Task: Use the formula "BINOMDIST" in spreadsheet "Project protfolio".
Action: Mouse moved to (147, 78)
Screenshot: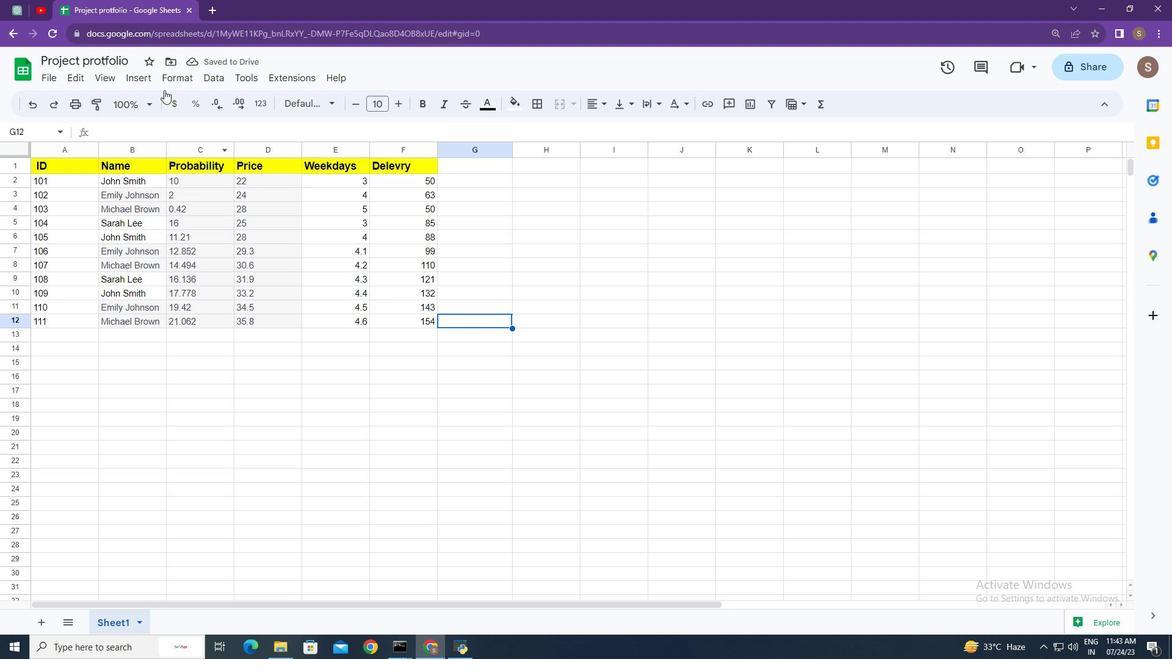 
Action: Mouse pressed left at (147, 78)
Screenshot: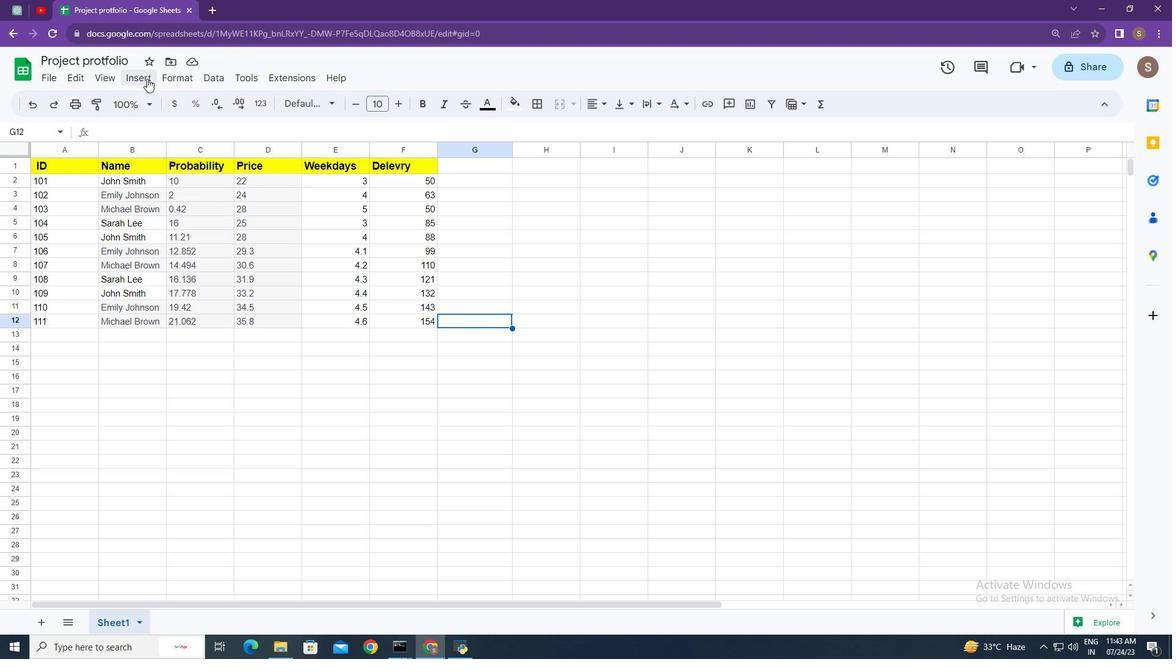 
Action: Mouse moved to (230, 315)
Screenshot: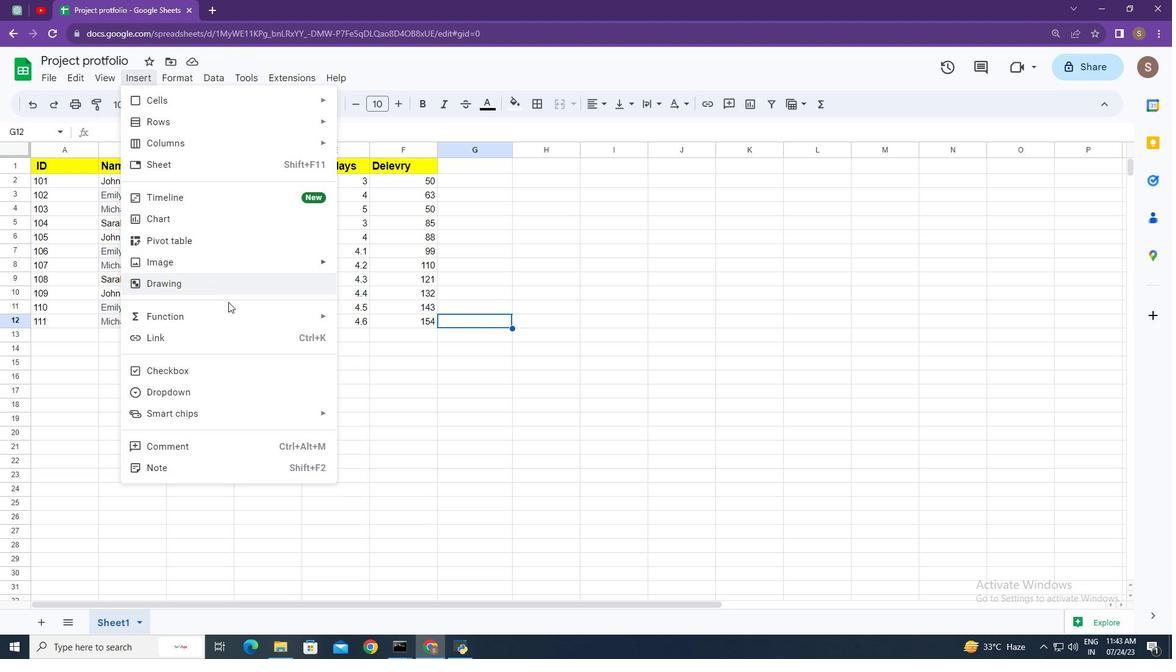 
Action: Mouse pressed left at (230, 315)
Screenshot: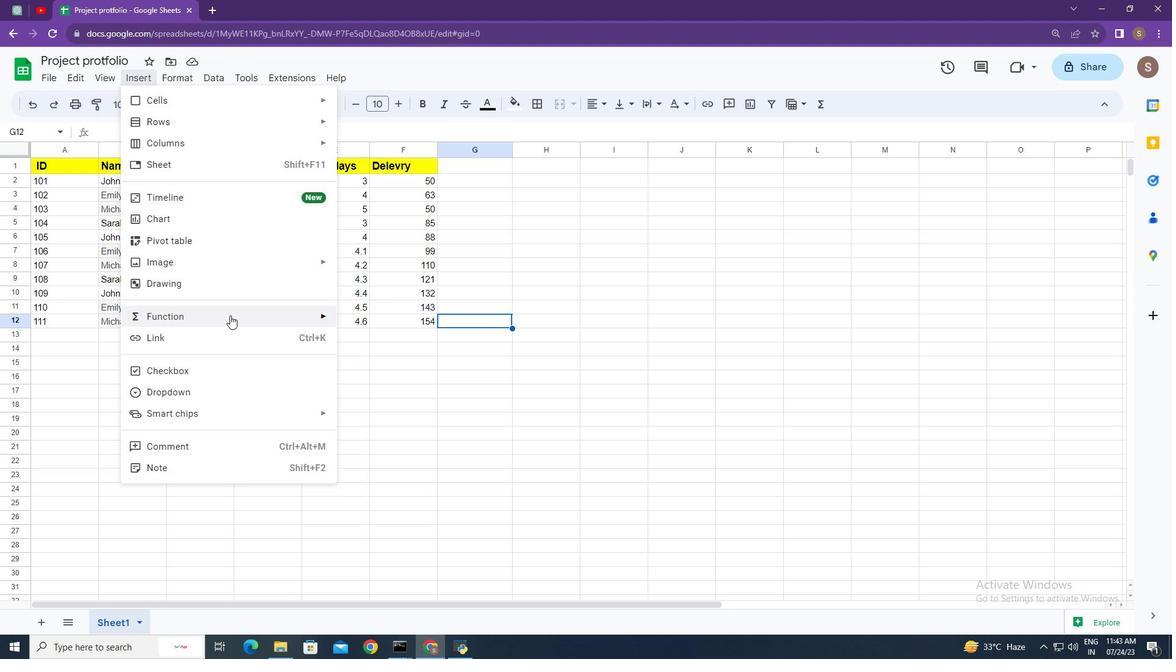 
Action: Mouse moved to (401, 246)
Screenshot: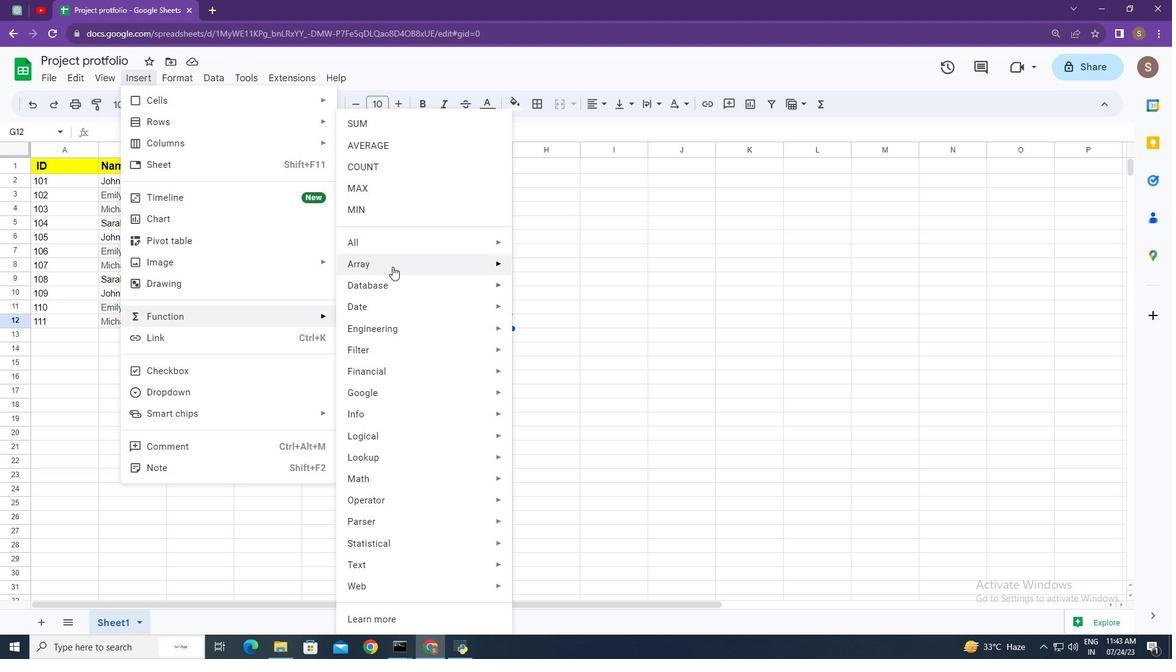 
Action: Mouse pressed left at (401, 246)
Screenshot: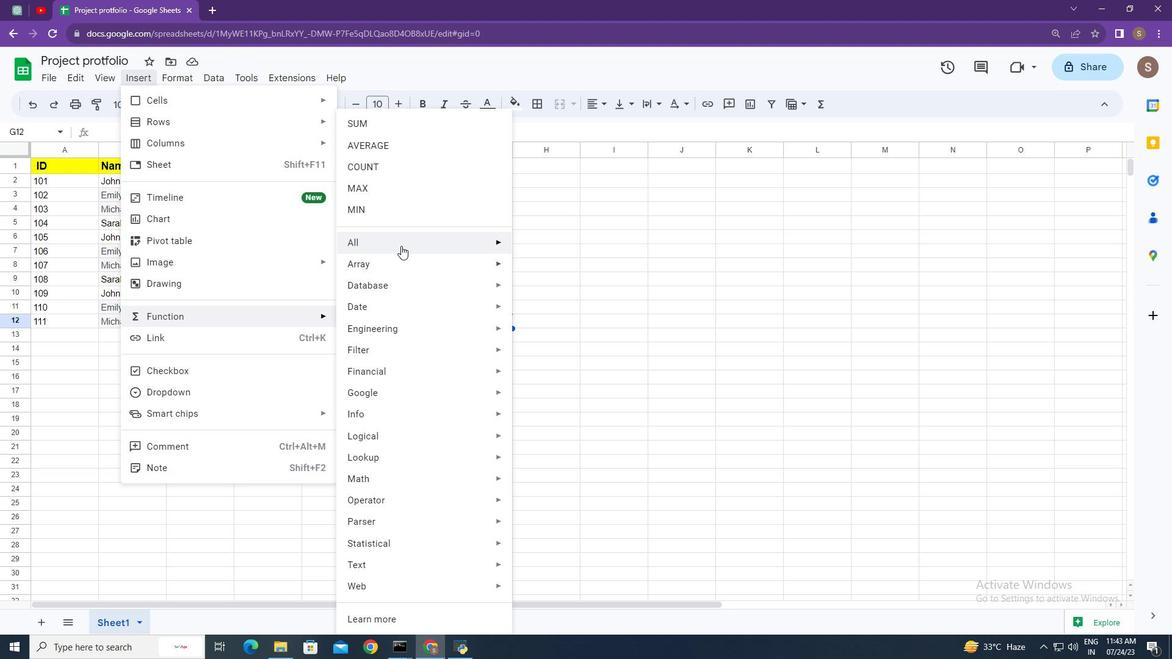 
Action: Mouse moved to (581, 466)
Screenshot: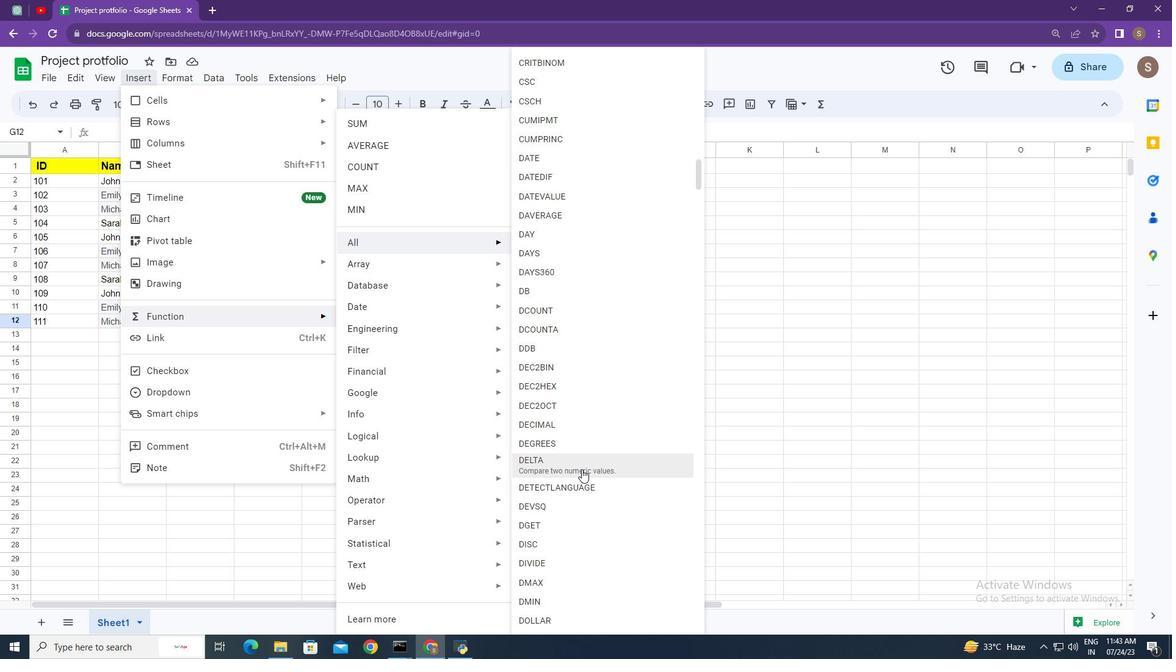 
Action: Mouse scrolled (581, 465) with delta (0, 0)
Screenshot: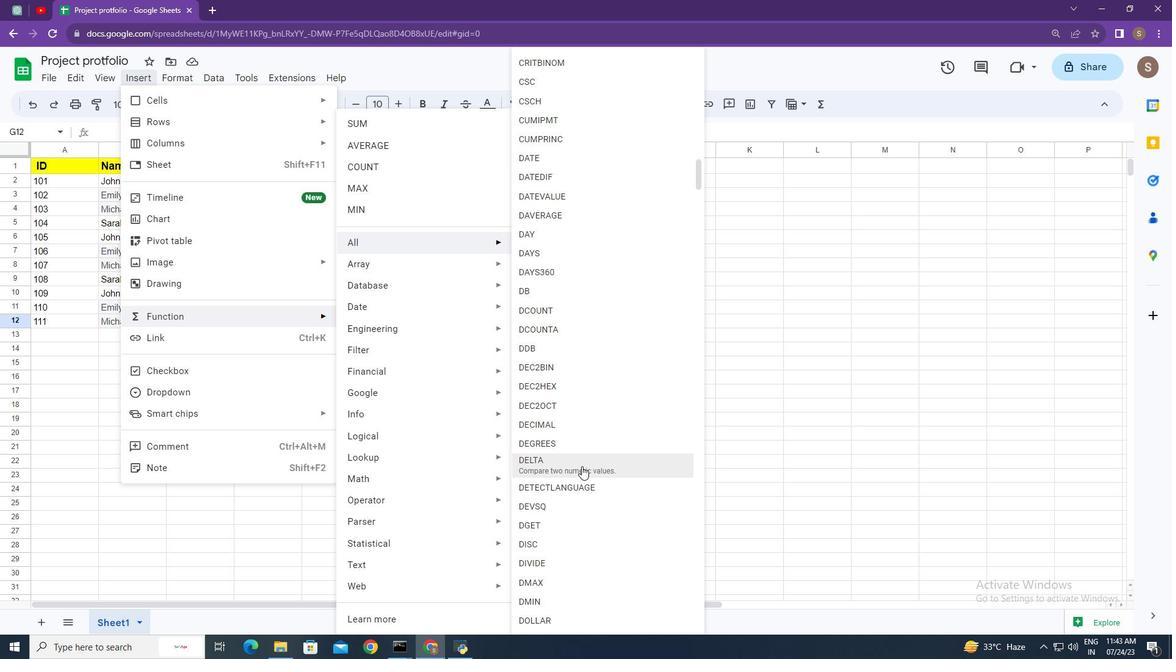 
Action: Mouse scrolled (581, 465) with delta (0, 0)
Screenshot: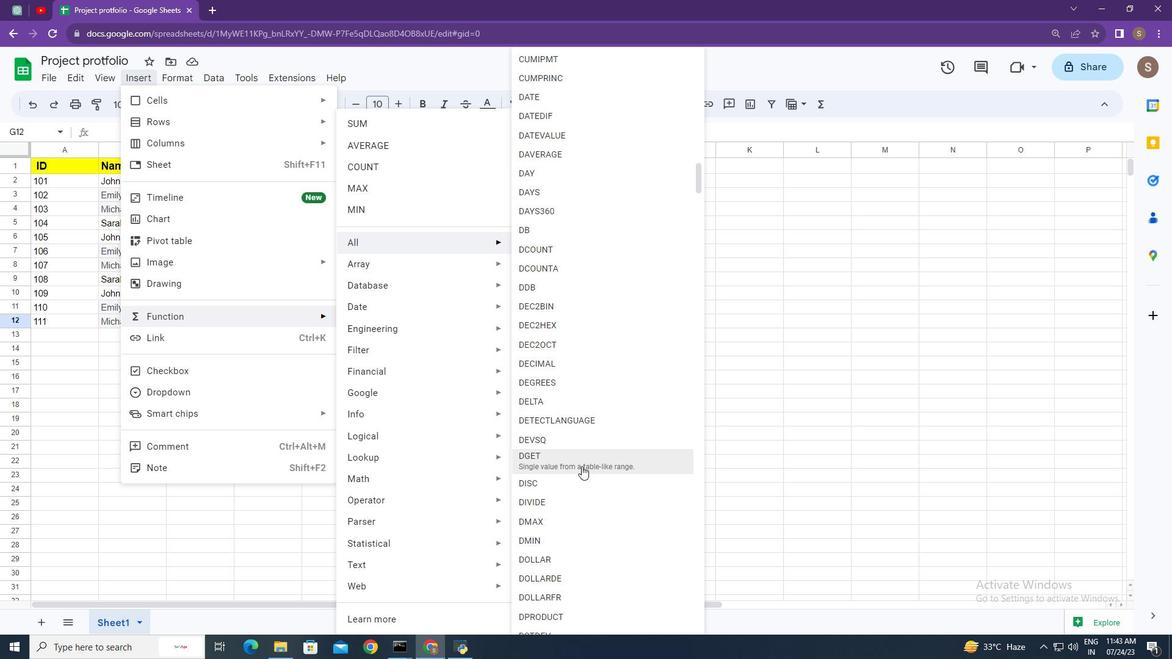
Action: Mouse moved to (577, 396)
Screenshot: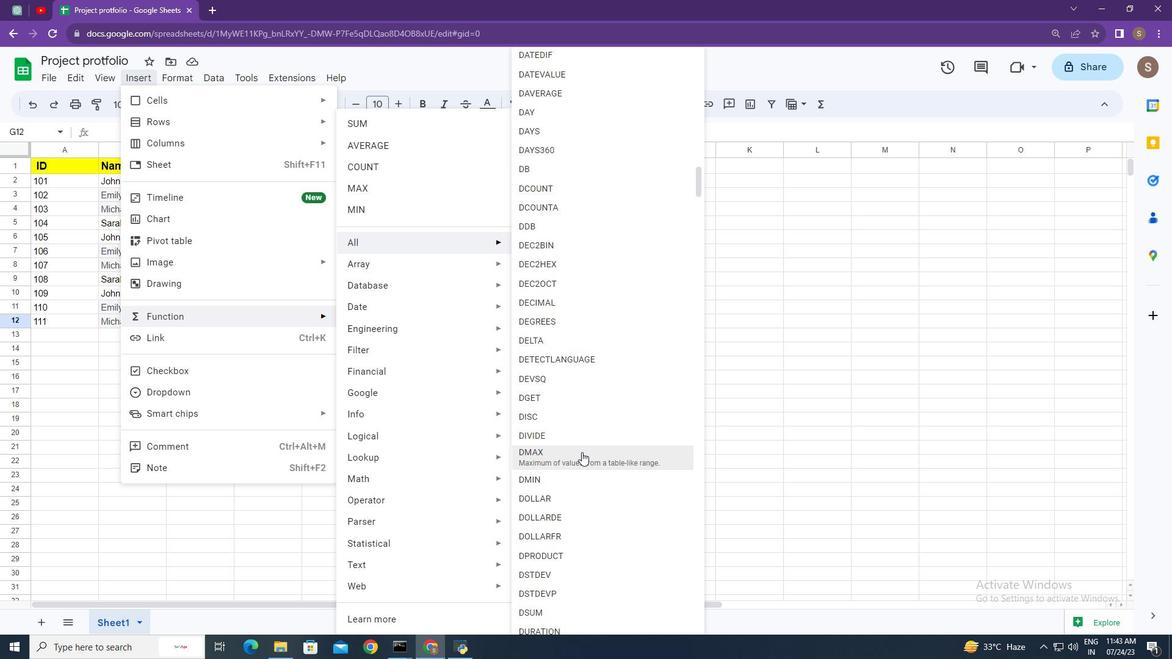 
Action: Mouse scrolled (577, 396) with delta (0, 0)
Screenshot: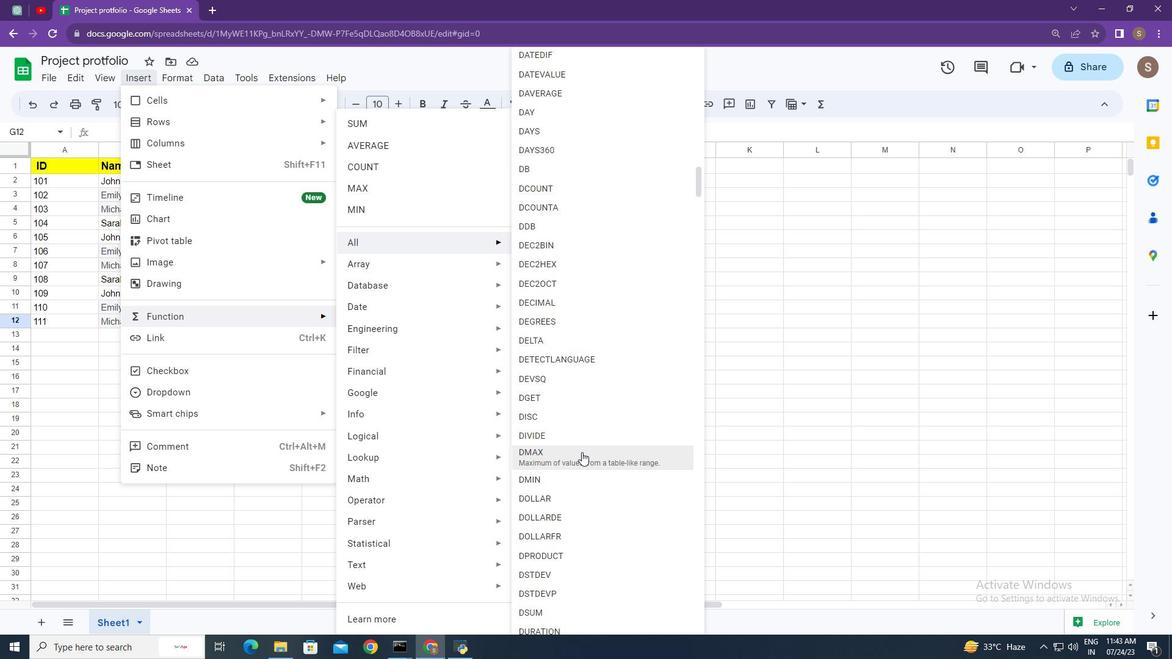 
Action: Mouse moved to (577, 395)
Screenshot: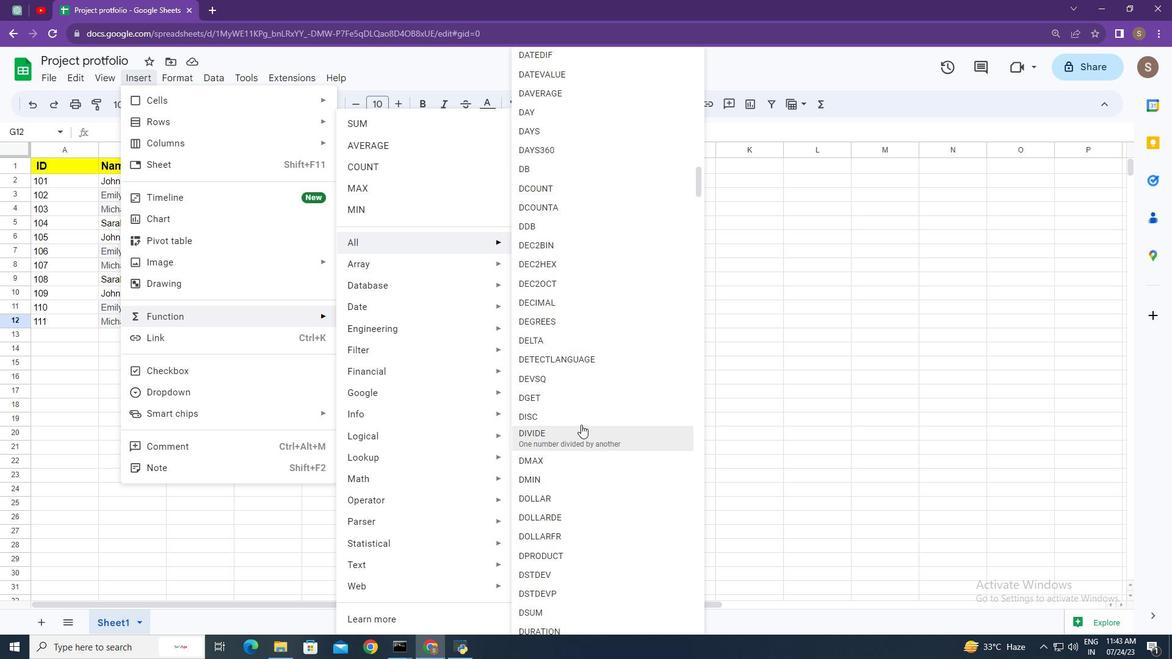 
Action: Mouse scrolled (577, 396) with delta (0, 0)
Screenshot: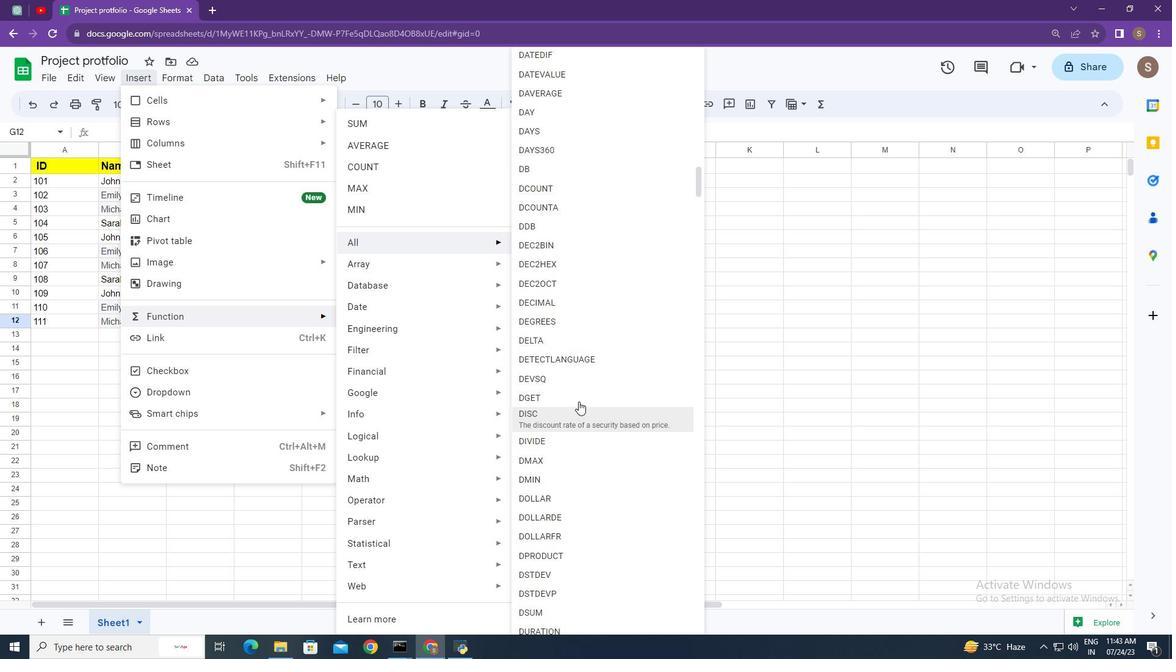 
Action: Mouse scrolled (577, 396) with delta (0, 0)
Screenshot: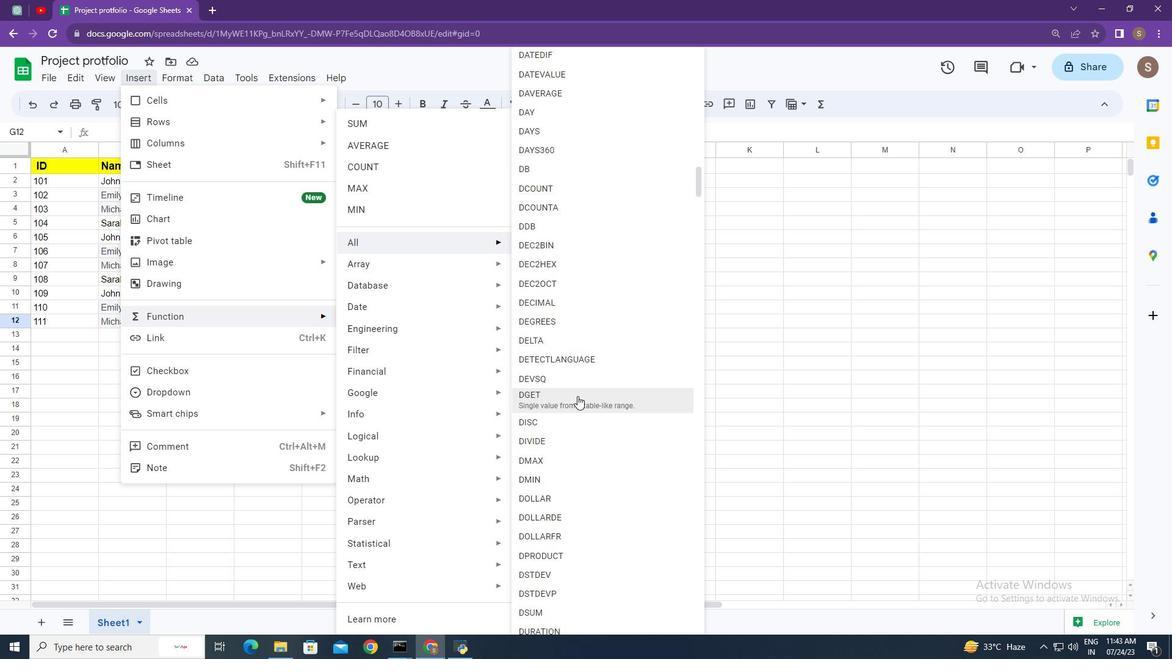 
Action: Mouse scrolled (577, 396) with delta (0, 0)
Screenshot: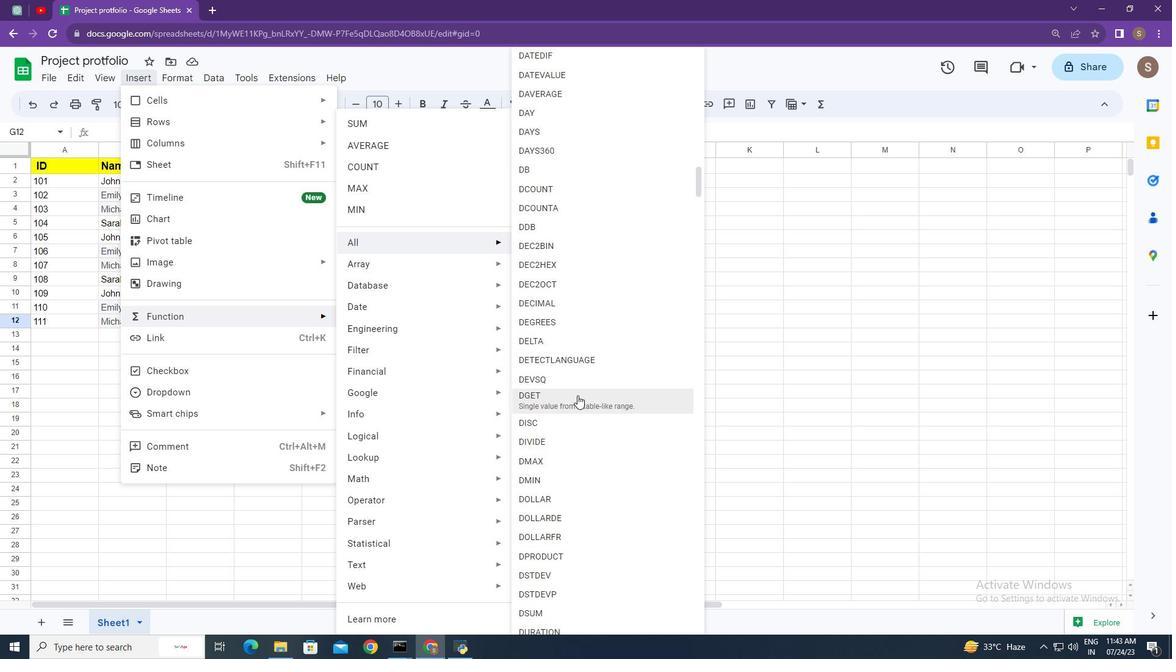 
Action: Mouse scrolled (577, 396) with delta (0, 0)
Screenshot: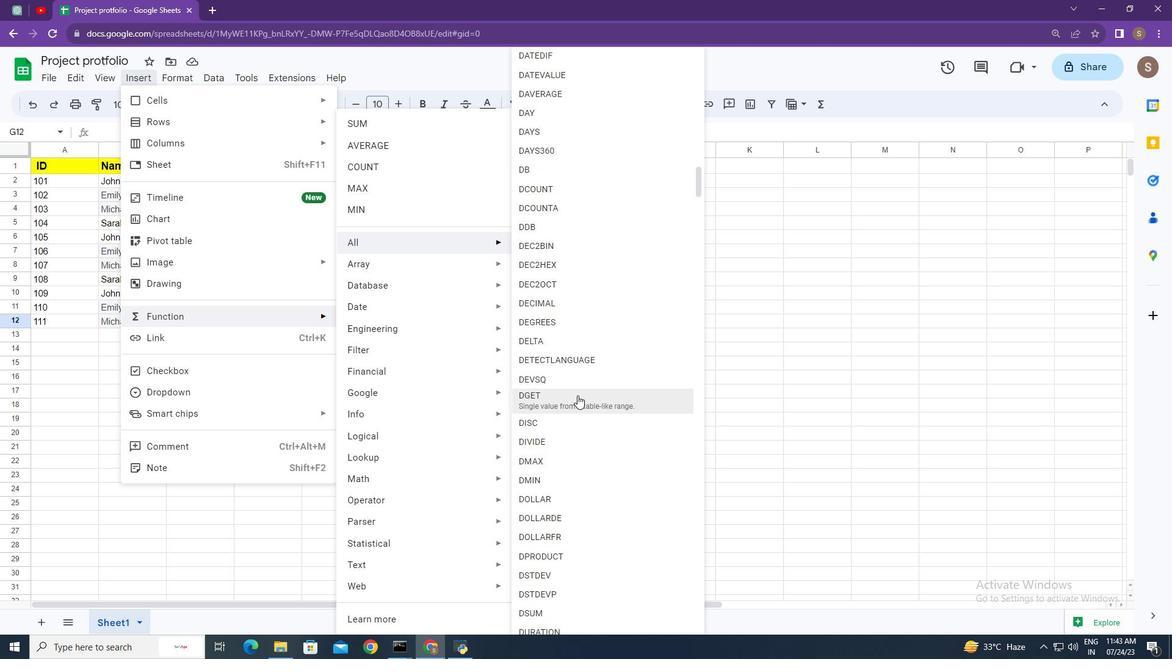 
Action: Mouse moved to (571, 371)
Screenshot: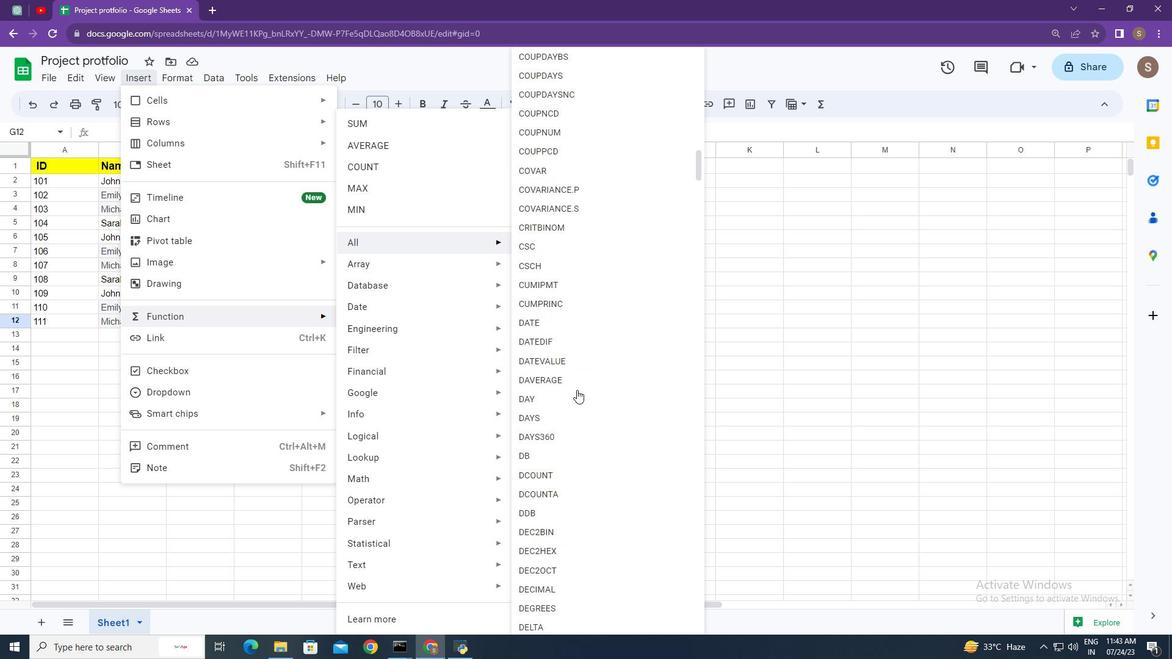 
Action: Mouse scrolled (571, 371) with delta (0, 0)
Screenshot: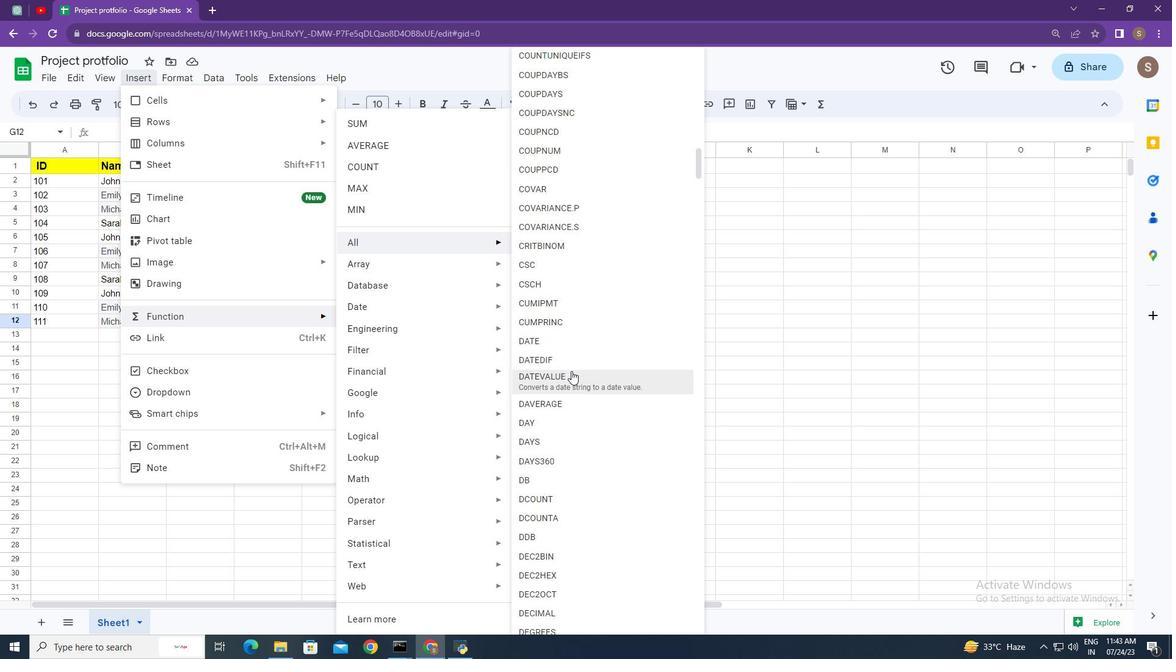 
Action: Mouse scrolled (571, 371) with delta (0, 0)
Screenshot: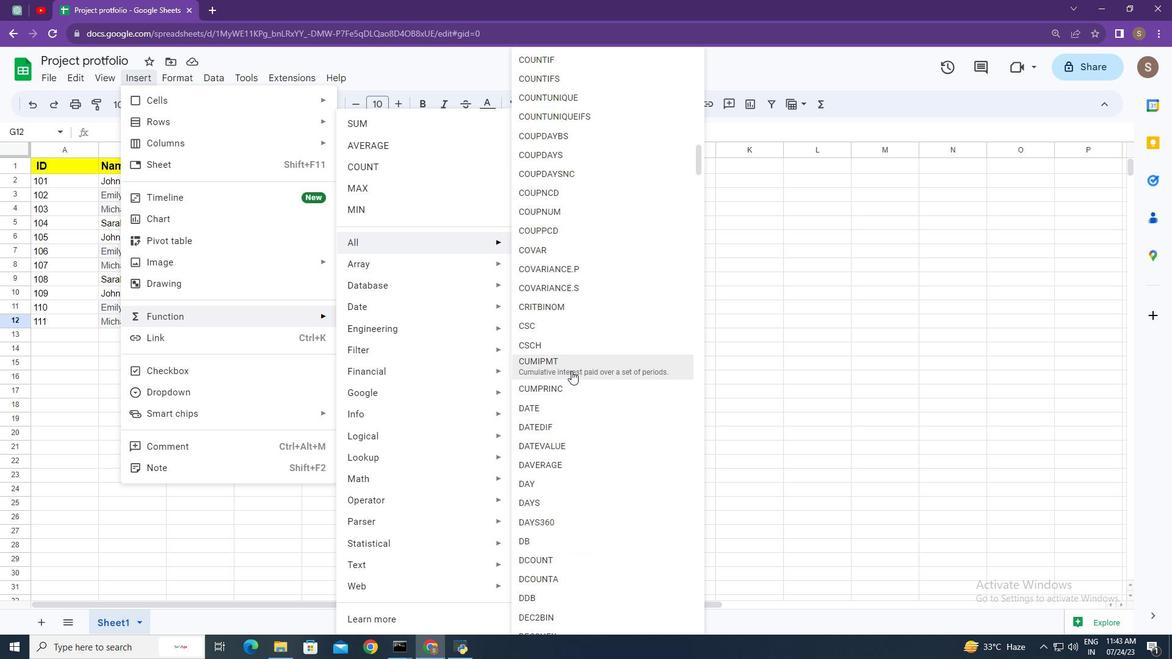 
Action: Mouse scrolled (571, 371) with delta (0, 0)
Screenshot: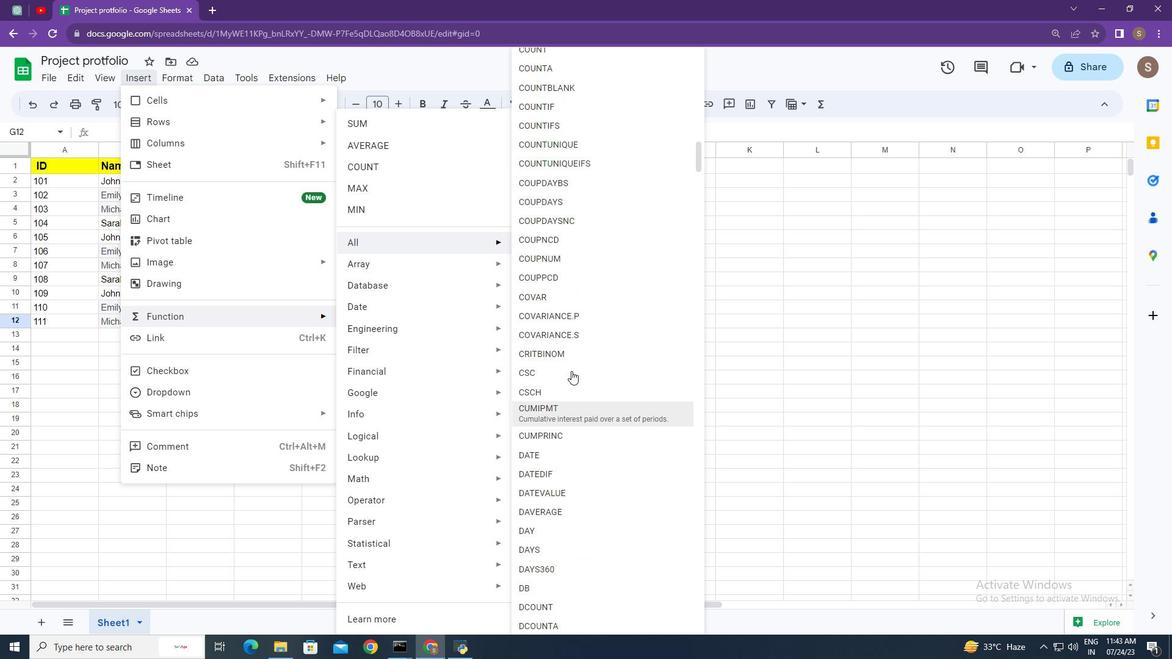 
Action: Mouse scrolled (571, 370) with delta (0, 0)
Screenshot: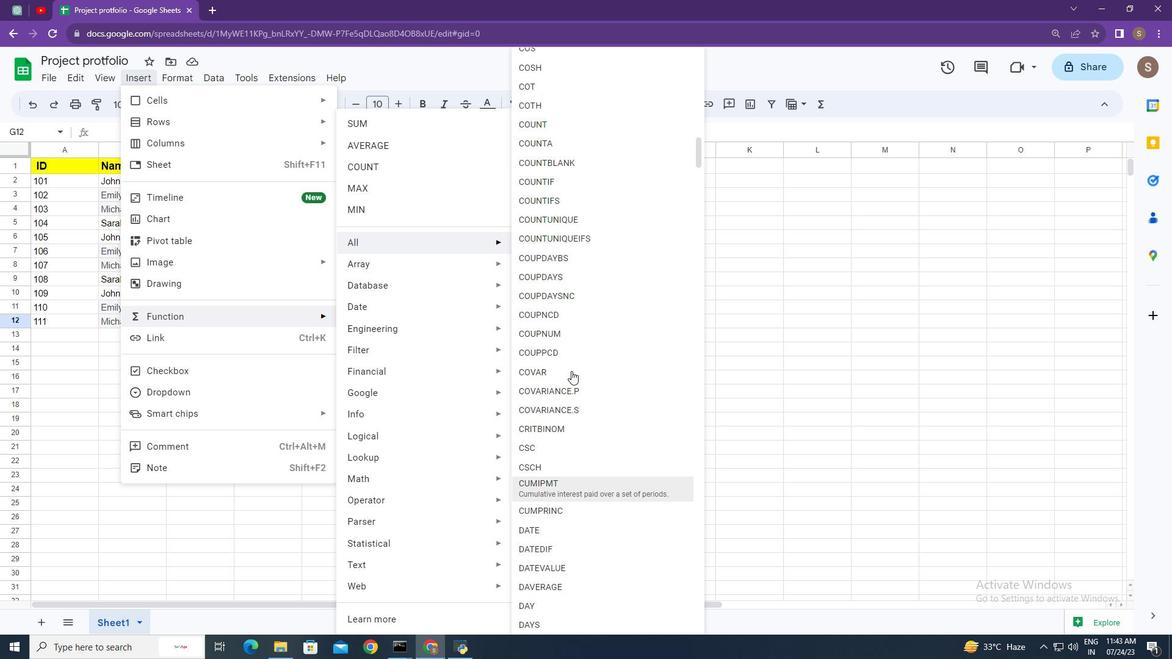 
Action: Mouse scrolled (571, 371) with delta (0, 0)
Screenshot: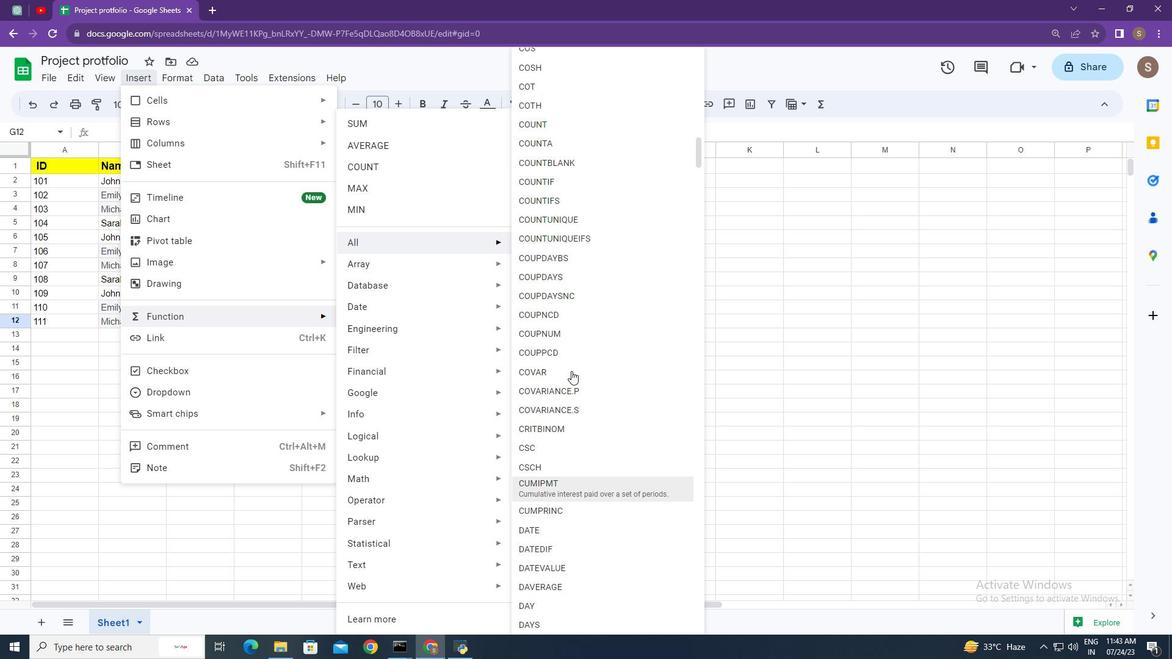
Action: Mouse scrolled (571, 371) with delta (0, 0)
Screenshot: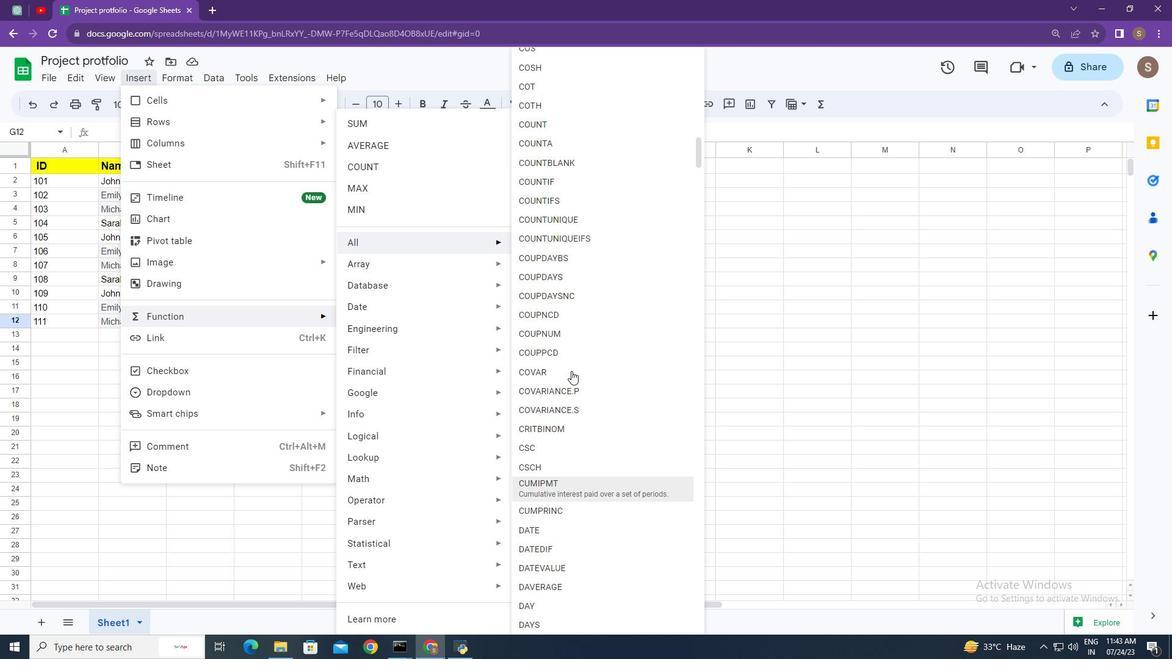 
Action: Mouse scrolled (571, 371) with delta (0, 0)
Screenshot: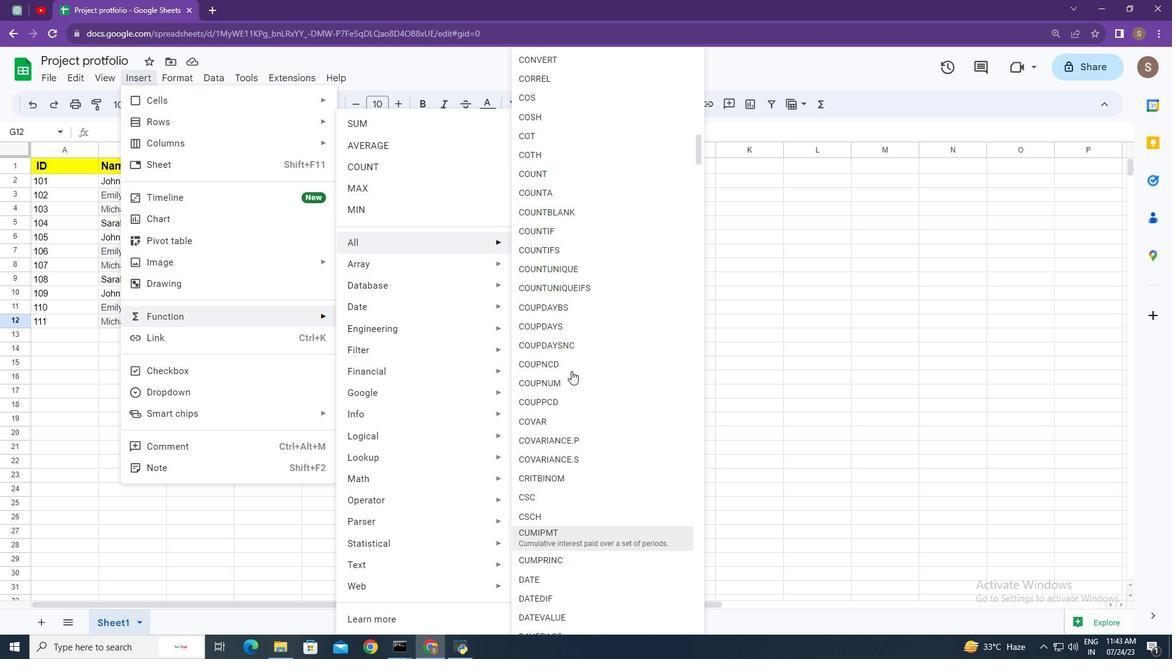 
Action: Mouse scrolled (571, 371) with delta (0, 0)
Screenshot: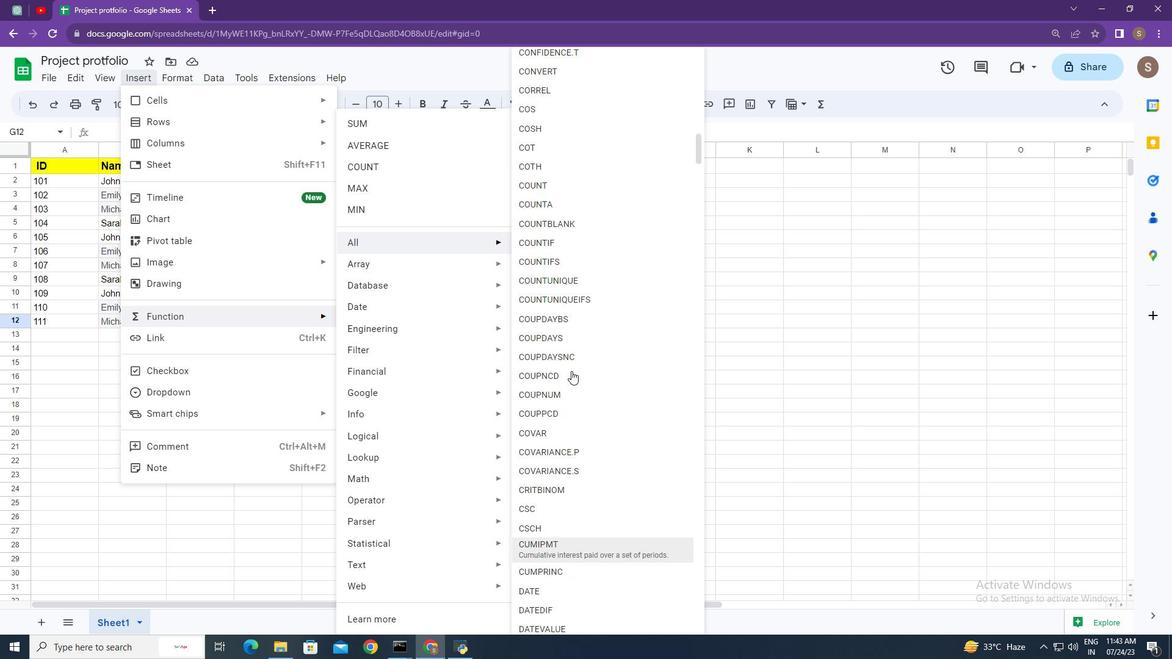 
Action: Mouse scrolled (571, 371) with delta (0, 0)
Screenshot: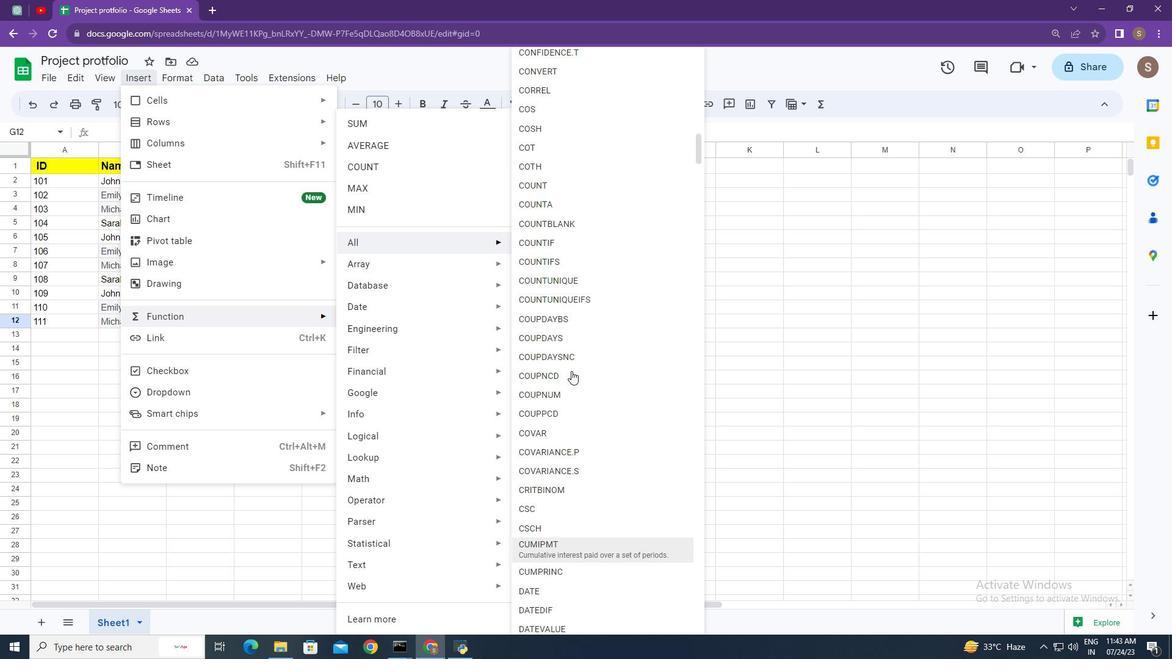 
Action: Mouse scrolled (571, 371) with delta (0, 0)
Screenshot: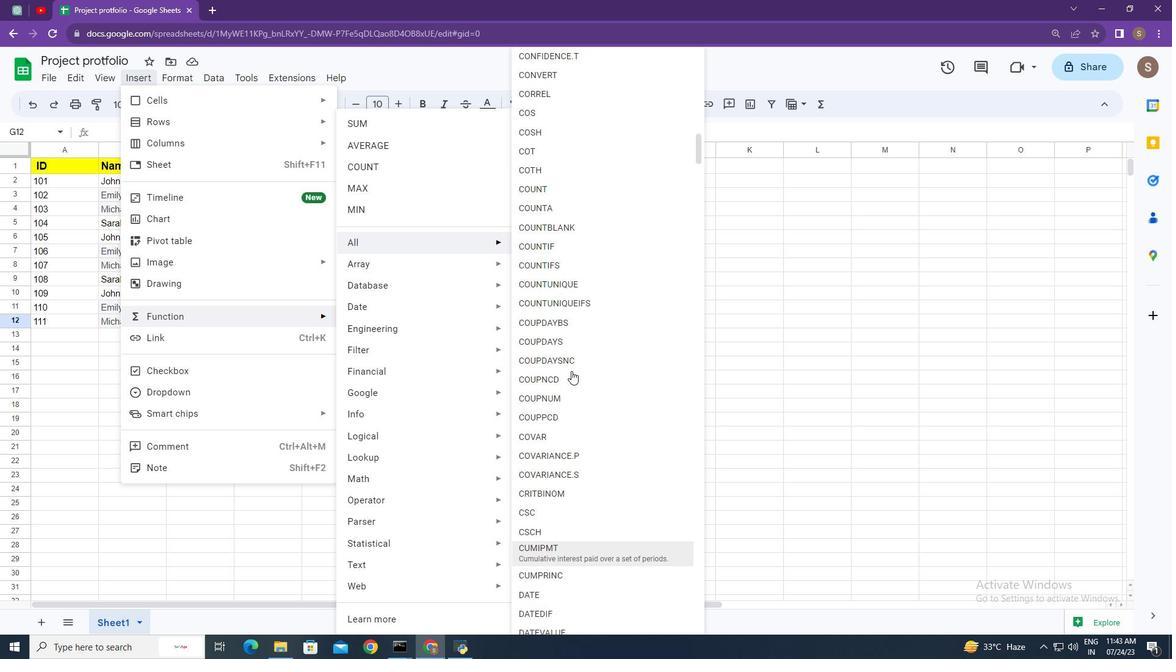 
Action: Mouse moved to (571, 360)
Screenshot: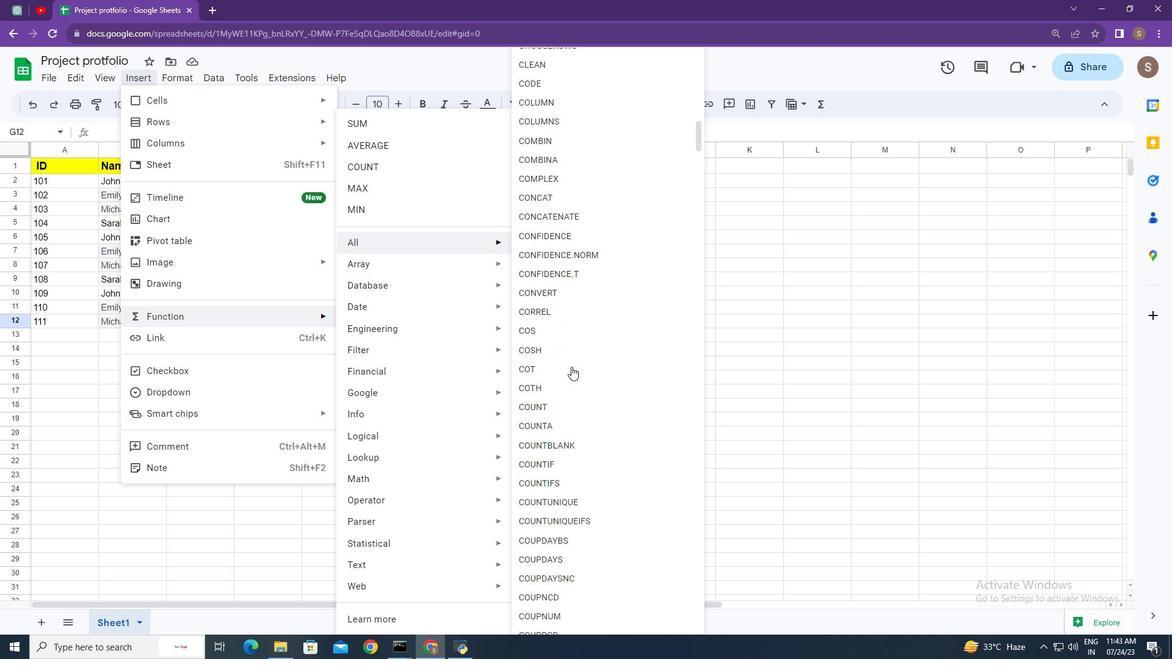 
Action: Mouse scrolled (571, 361) with delta (0, 0)
Screenshot: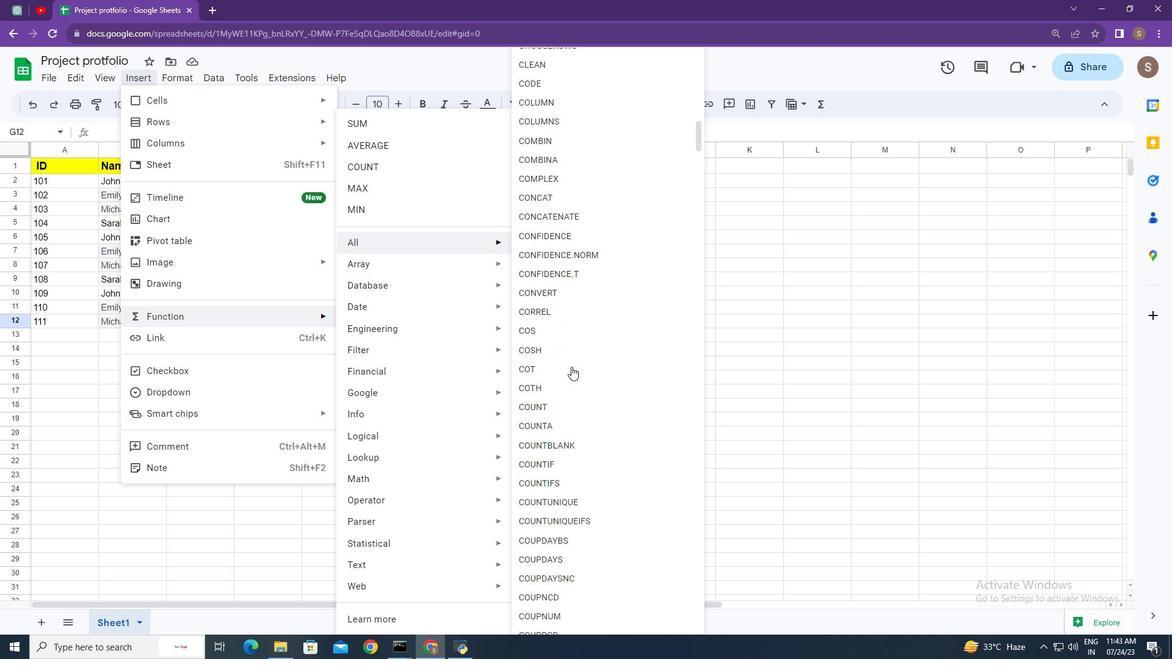 
Action: Mouse moved to (571, 359)
Screenshot: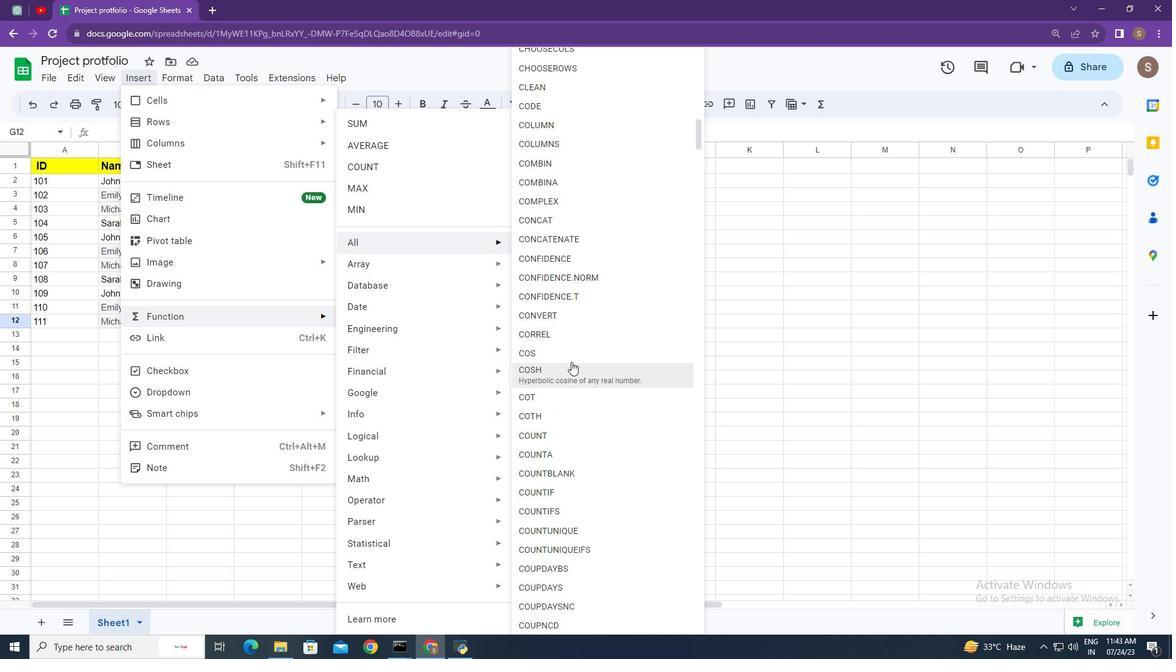 
Action: Mouse scrolled (571, 360) with delta (0, 0)
Screenshot: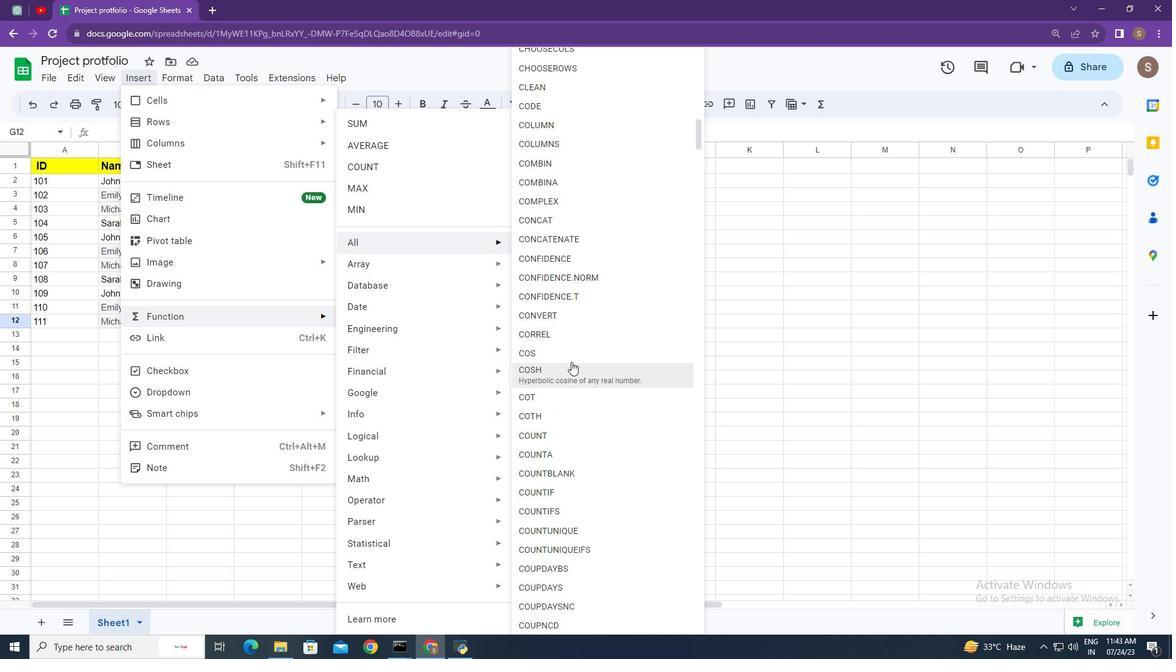 
Action: Mouse scrolled (571, 360) with delta (0, 0)
Screenshot: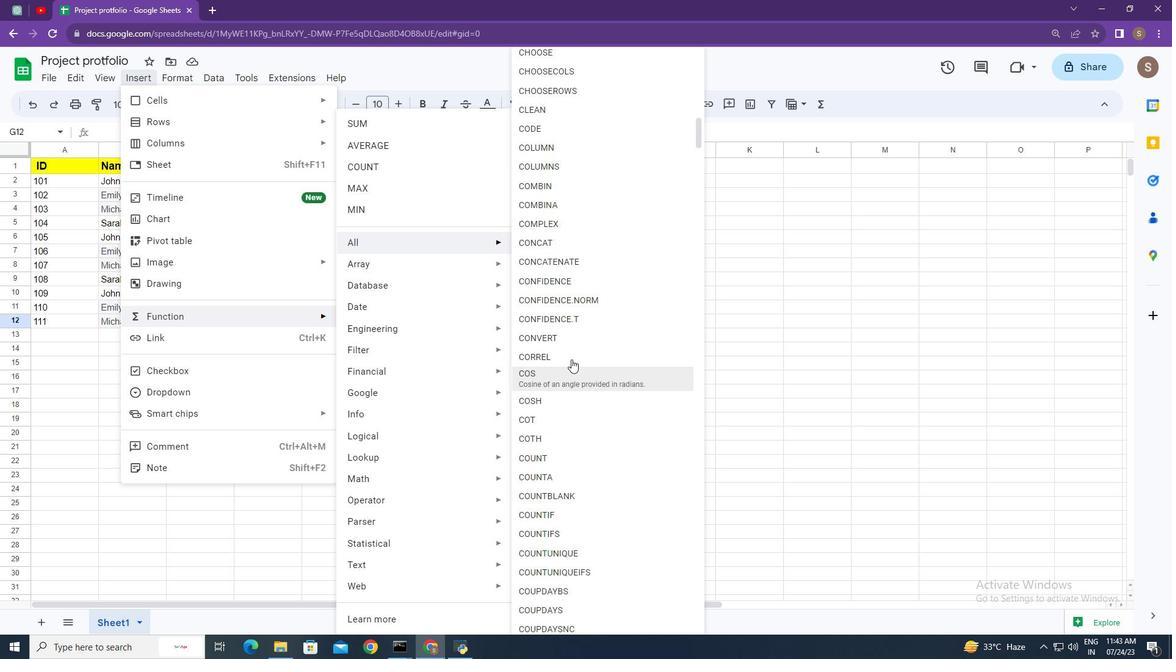 
Action: Mouse scrolled (571, 360) with delta (0, 0)
Screenshot: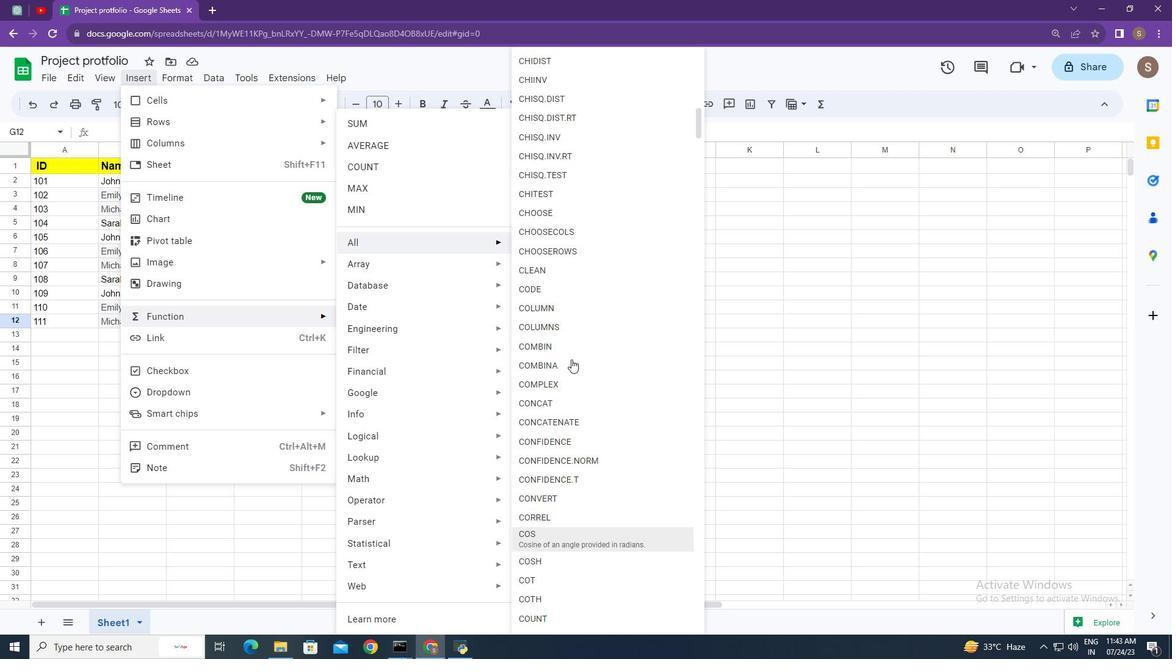 
Action: Mouse scrolled (571, 360) with delta (0, 0)
Screenshot: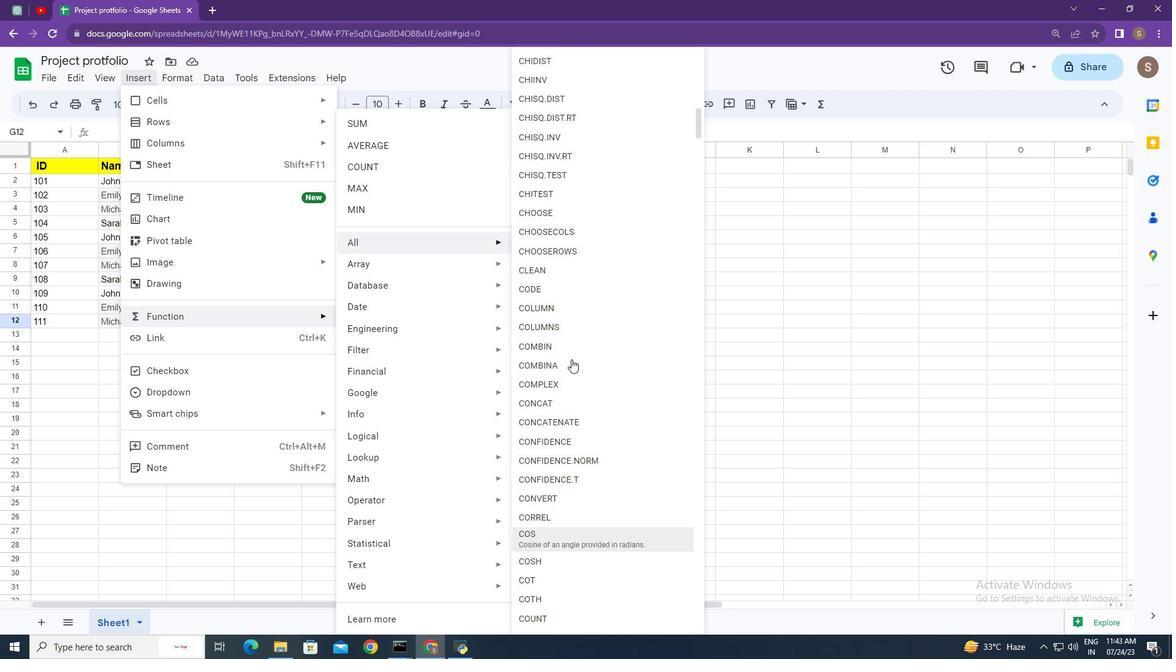 
Action: Mouse scrolled (571, 360) with delta (0, 0)
Screenshot: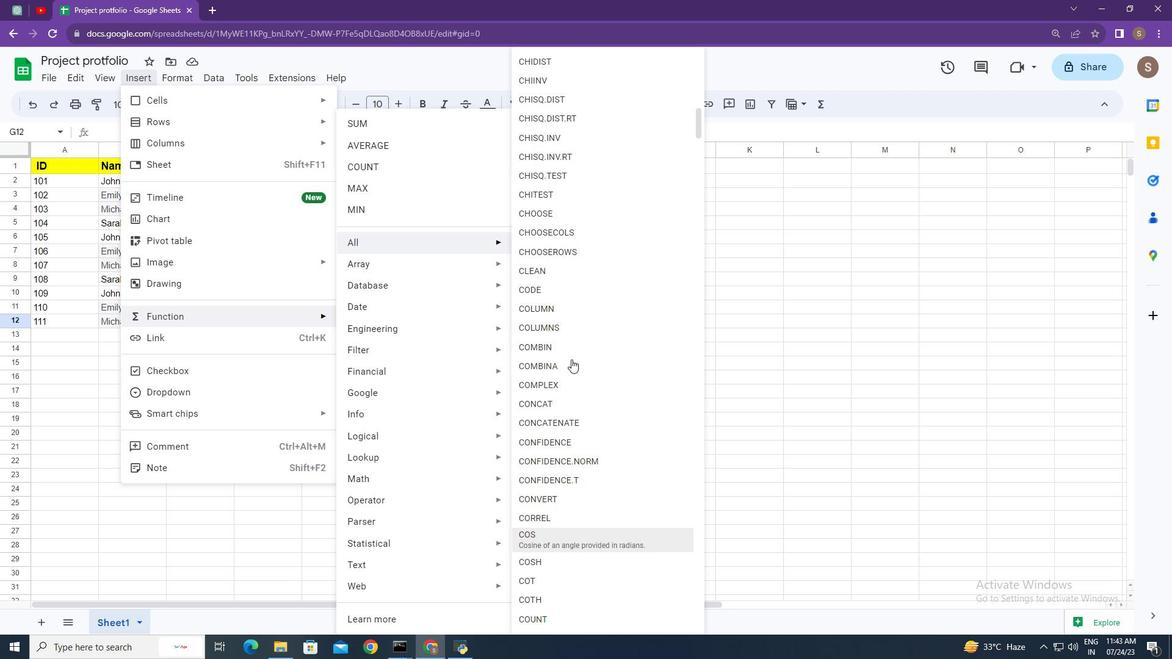 
Action: Mouse scrolled (571, 360) with delta (0, 0)
Screenshot: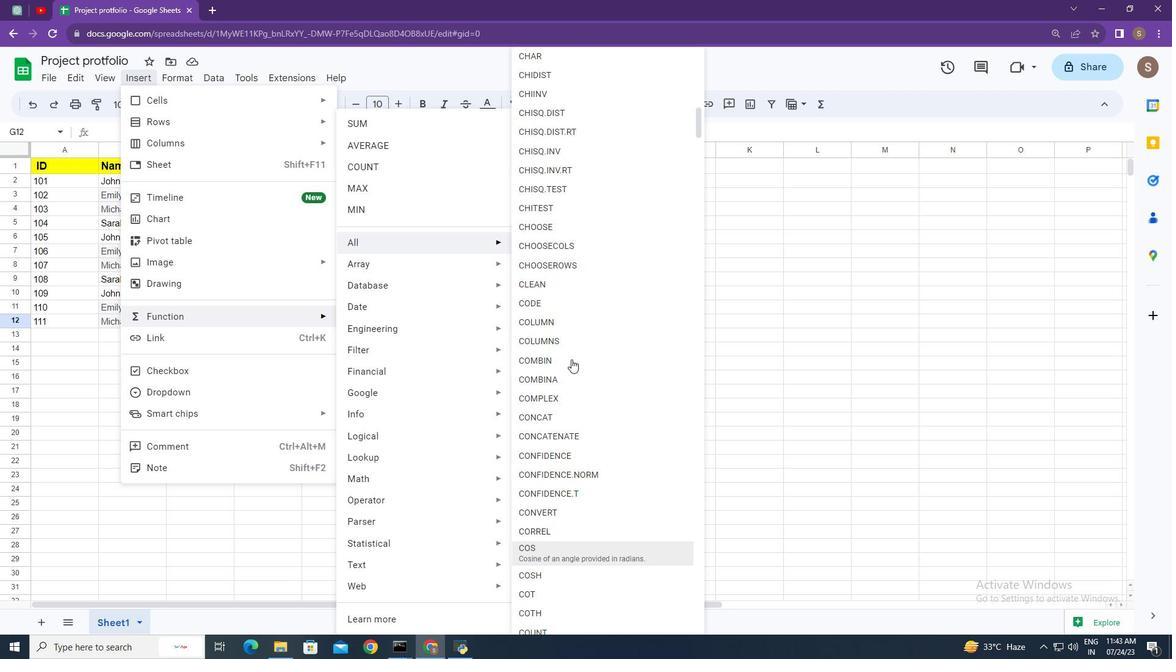 
Action: Mouse scrolled (571, 360) with delta (0, 0)
Screenshot: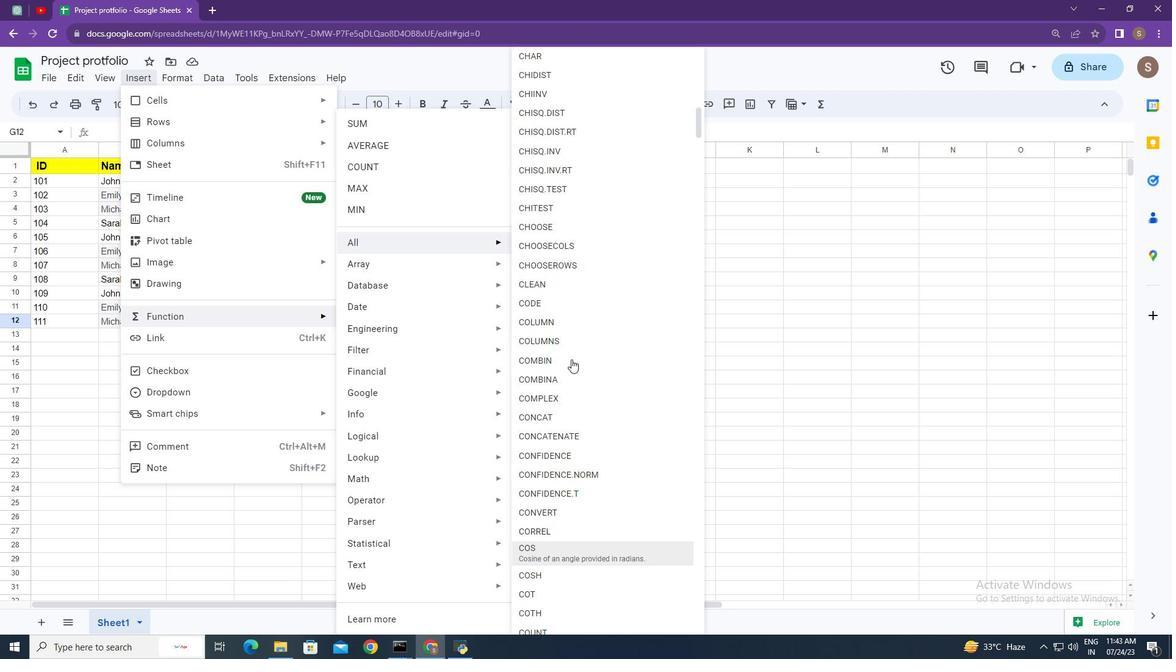 
Action: Mouse scrolled (571, 360) with delta (0, 0)
Screenshot: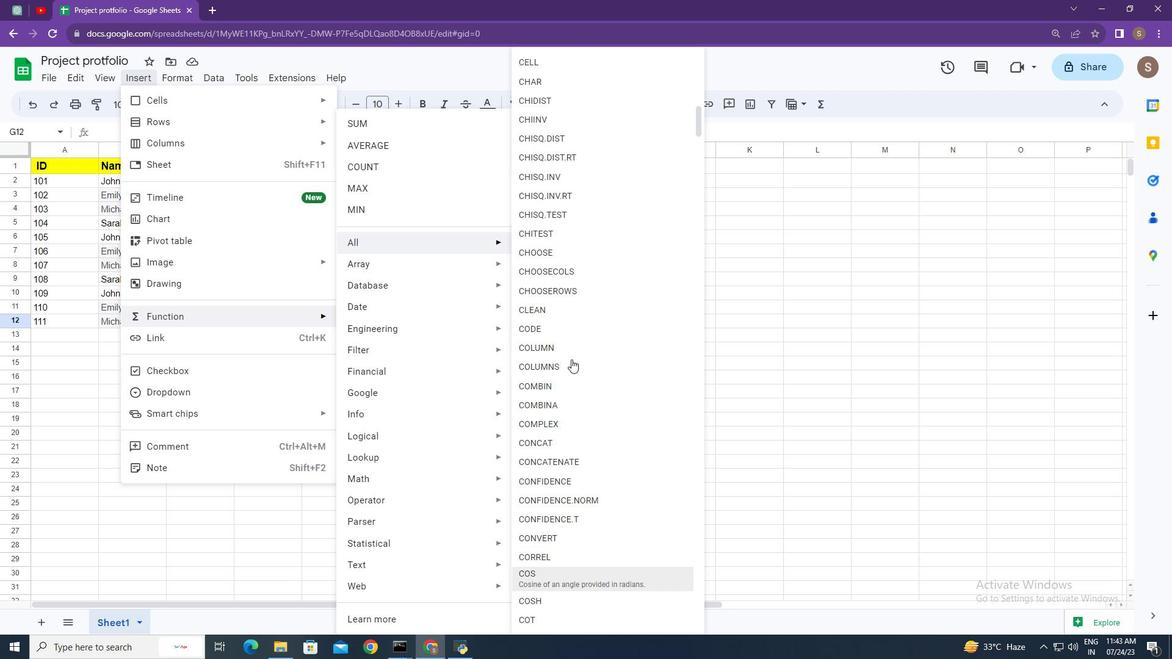 
Action: Mouse scrolled (571, 360) with delta (0, 0)
Screenshot: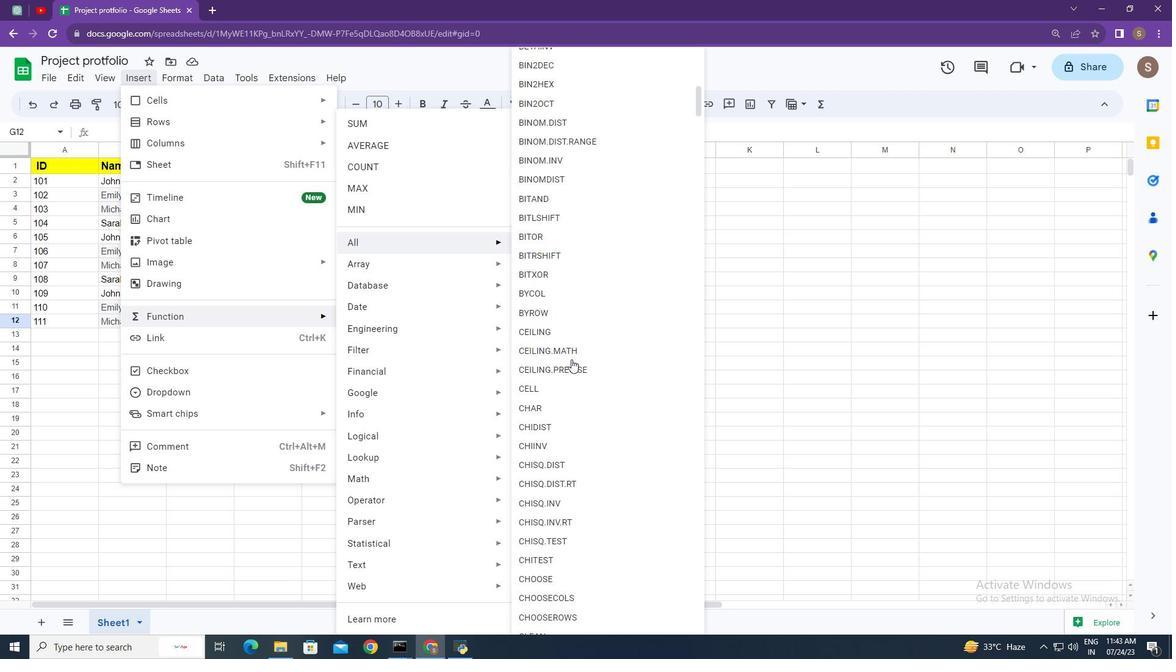 
Action: Mouse scrolled (571, 360) with delta (0, 0)
Screenshot: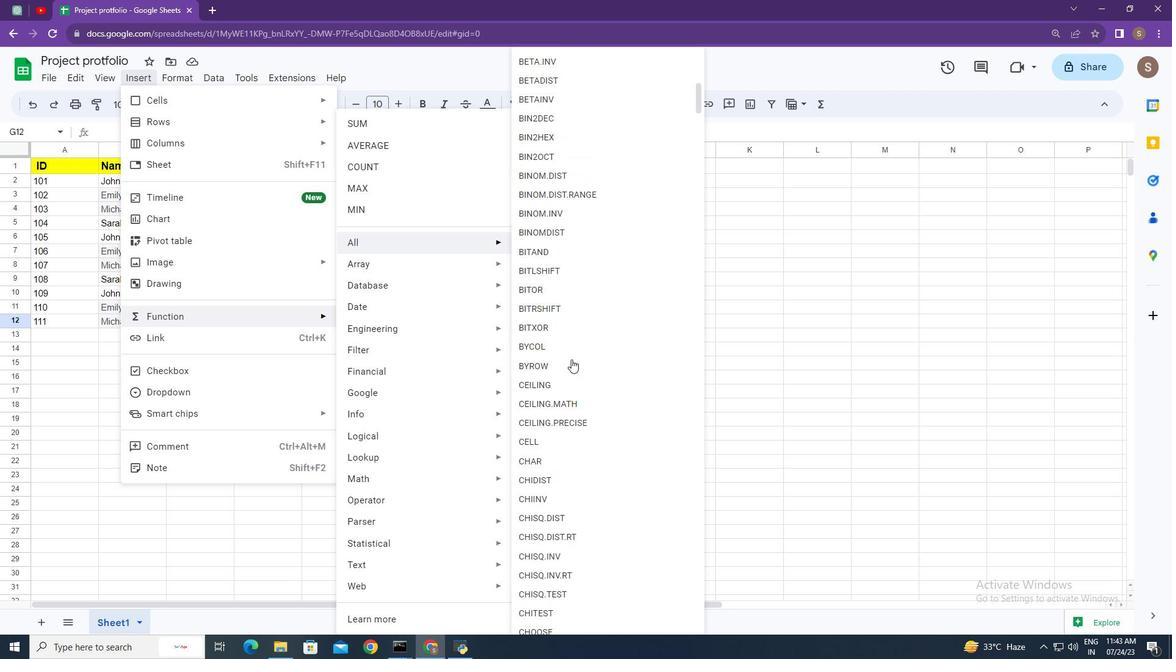 
Action: Mouse moved to (575, 300)
Screenshot: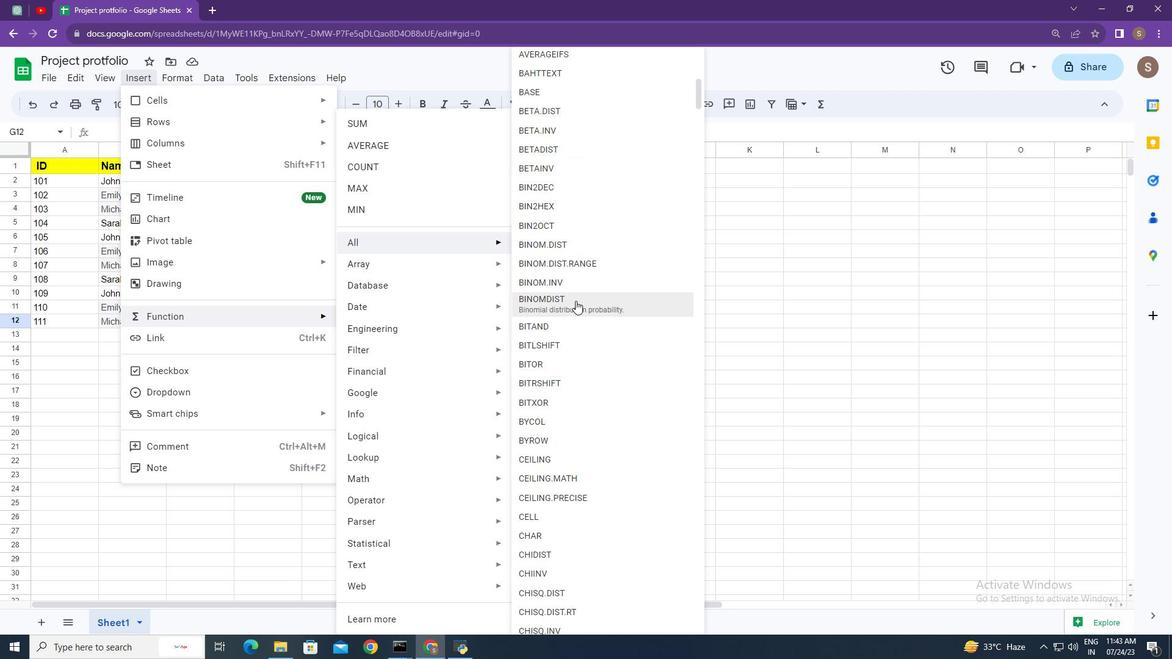 
Action: Mouse pressed left at (575, 300)
Screenshot: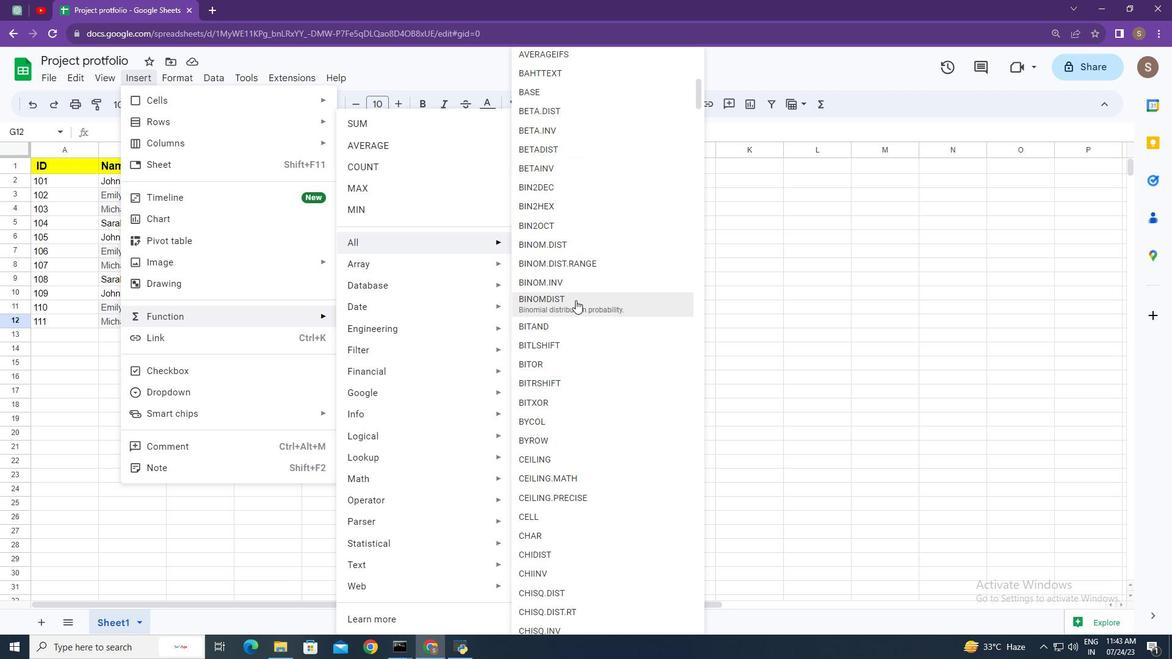 
Action: Mouse moved to (572, 289)
Screenshot: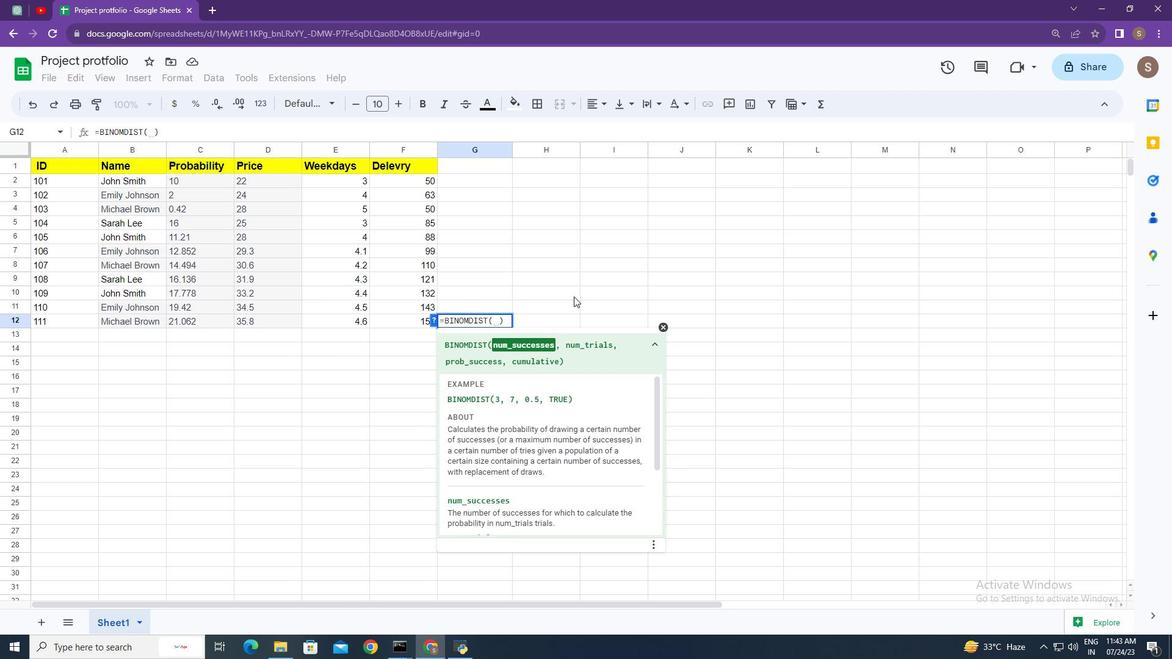 
Action: Key pressed 3,<Key.space>6,<Key.space>0.7,<Key.space><Key.shift>TRUE<Key.enter>
Screenshot: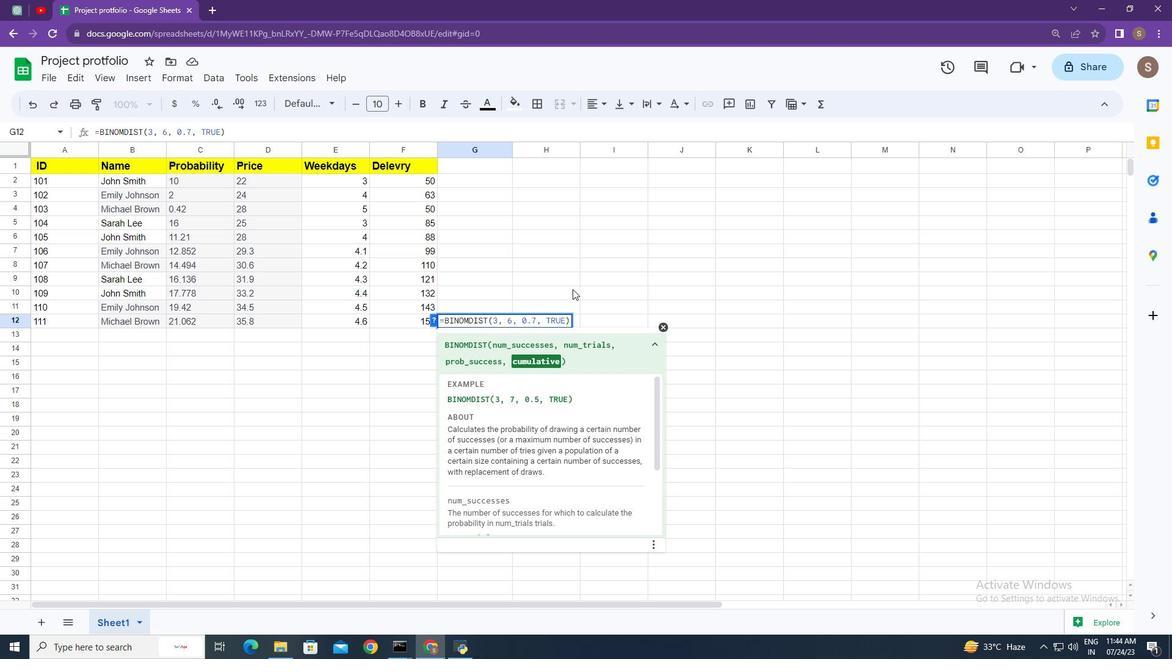 
